 Task: Simulate Brownian motion and analyze its properties.
Action: Mouse moved to (356, 323)
Screenshot: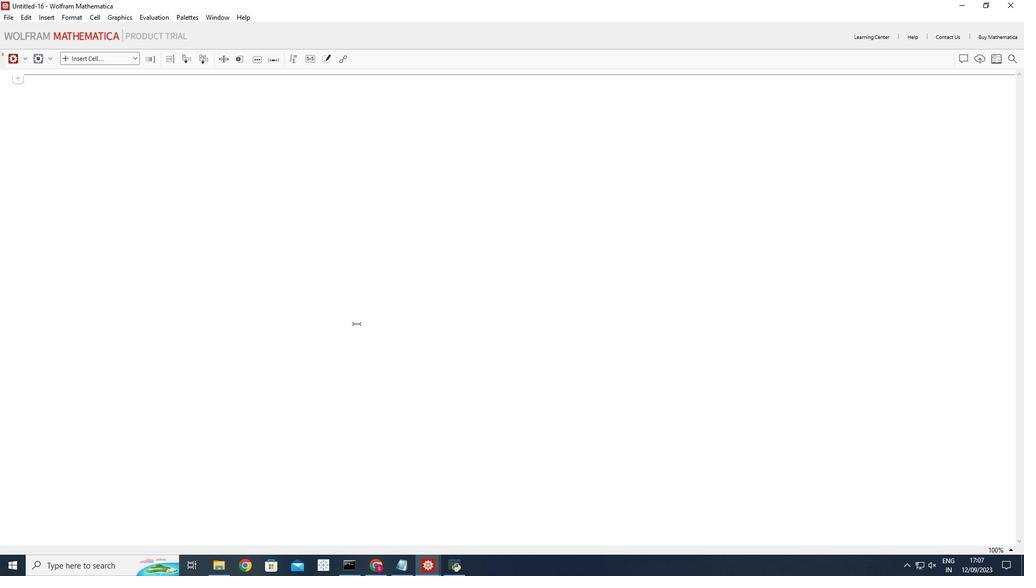 
Action: Mouse pressed left at (356, 323)
Screenshot: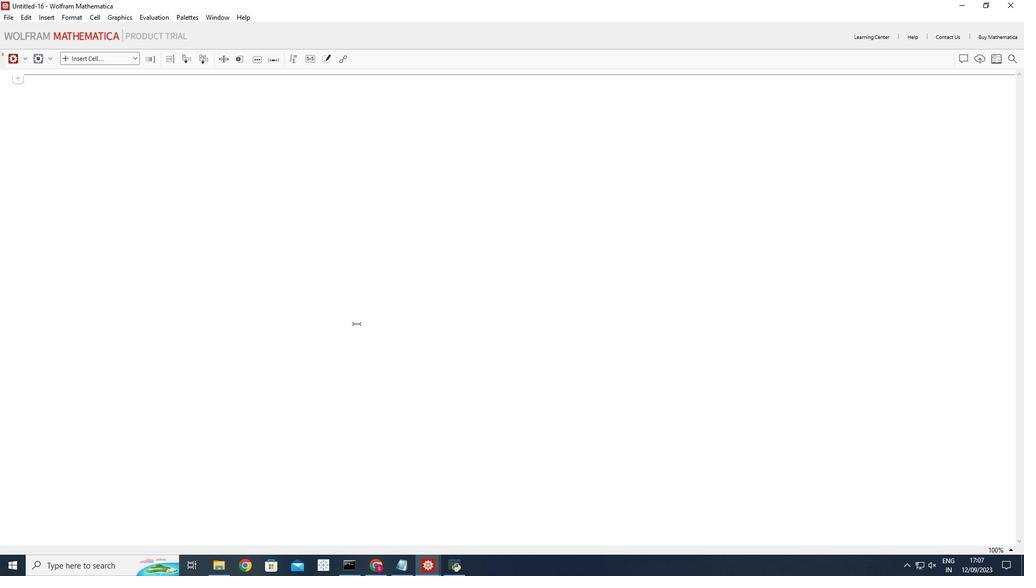 
Action: Mouse moved to (133, 56)
Screenshot: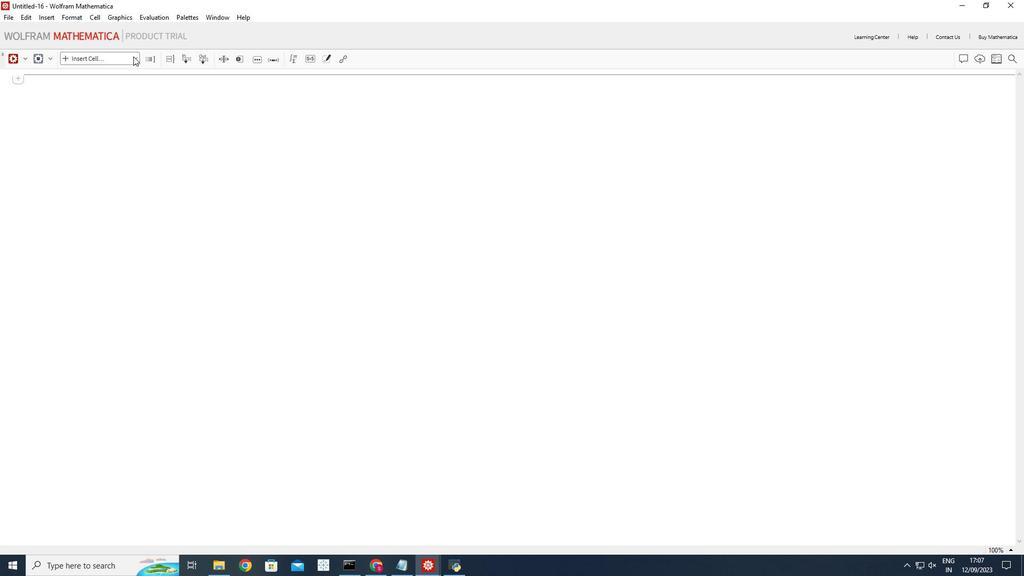 
Action: Mouse pressed left at (133, 56)
Screenshot: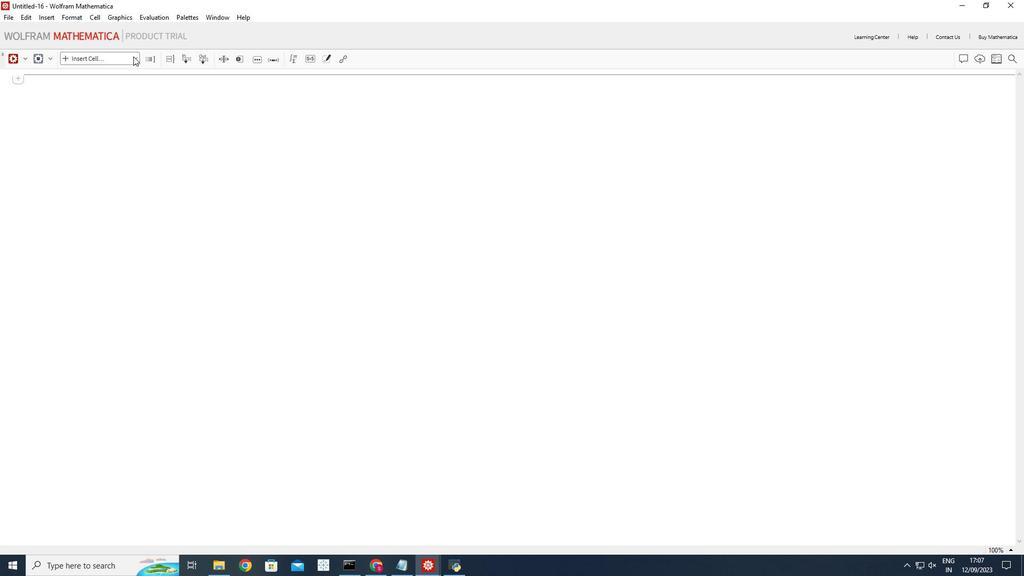 
Action: Mouse moved to (124, 77)
Screenshot: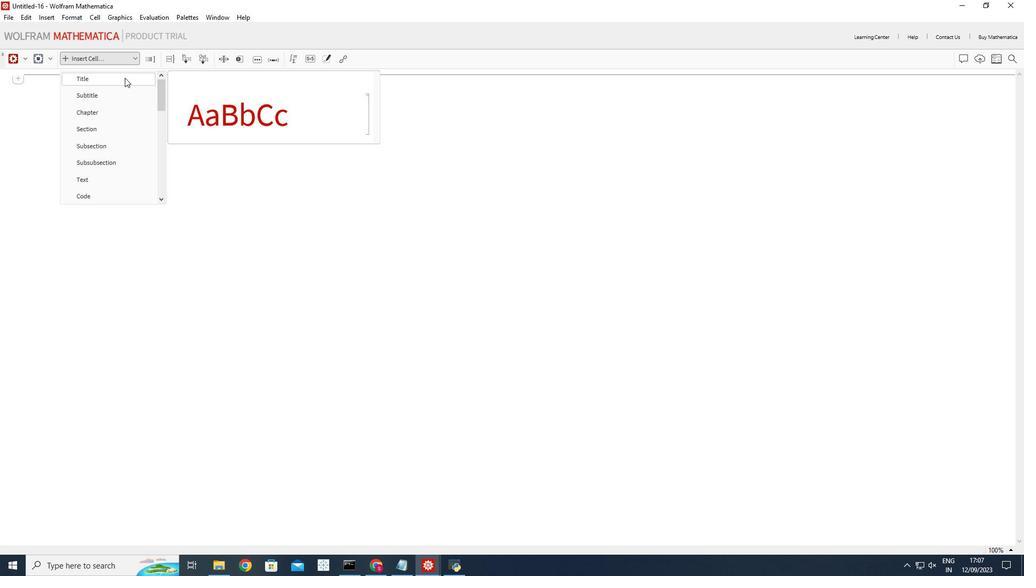 
Action: Mouse pressed left at (124, 77)
Screenshot: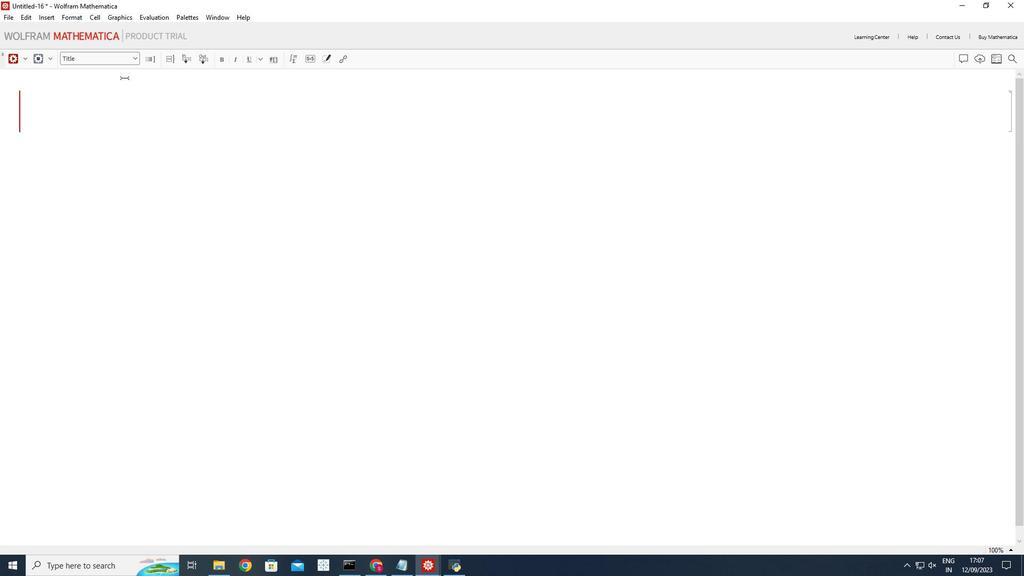 
Action: Mouse moved to (66, 106)
Screenshot: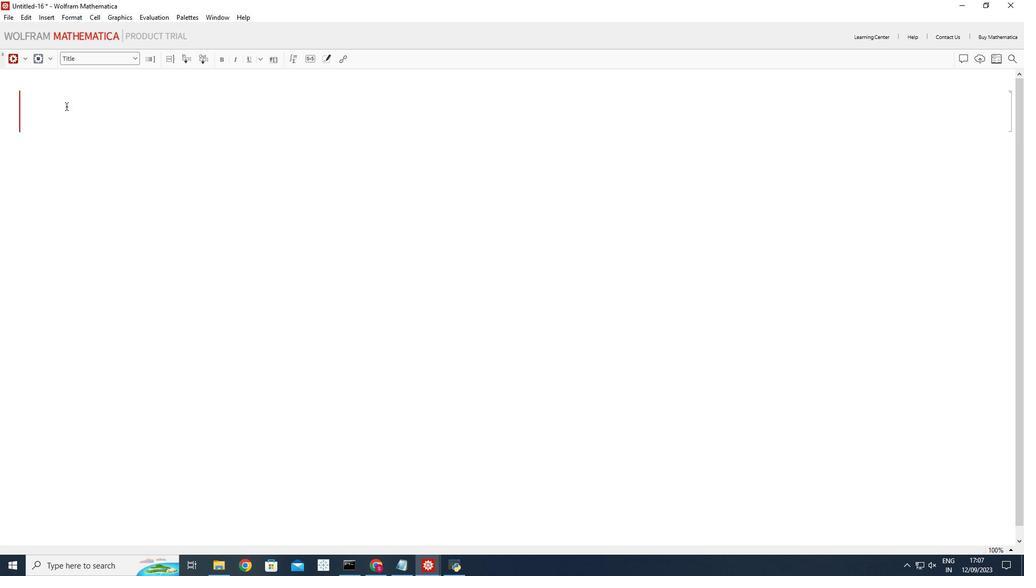 
Action: Mouse pressed left at (66, 106)
Screenshot: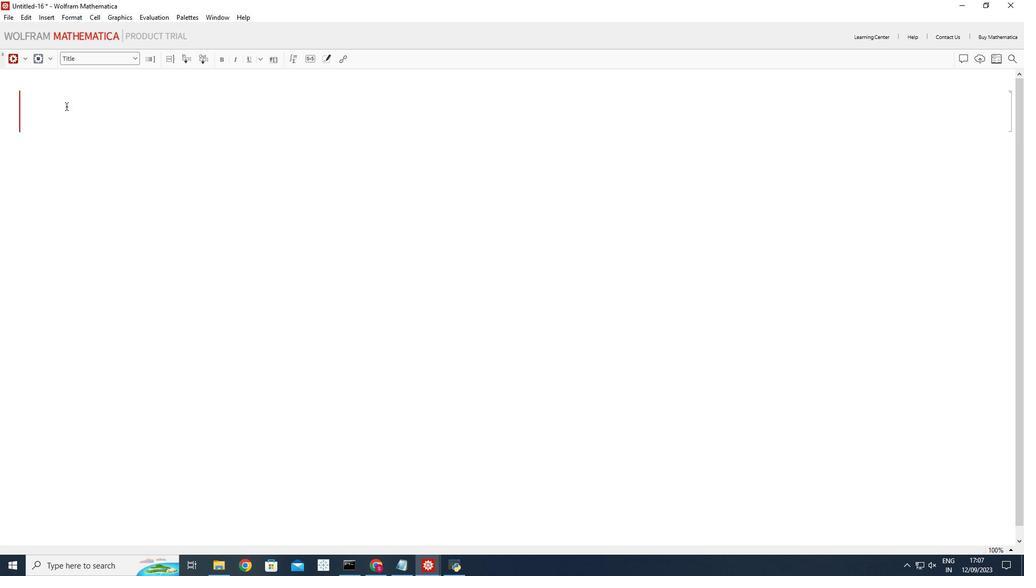 
Action: Mouse moved to (278, 273)
Screenshot: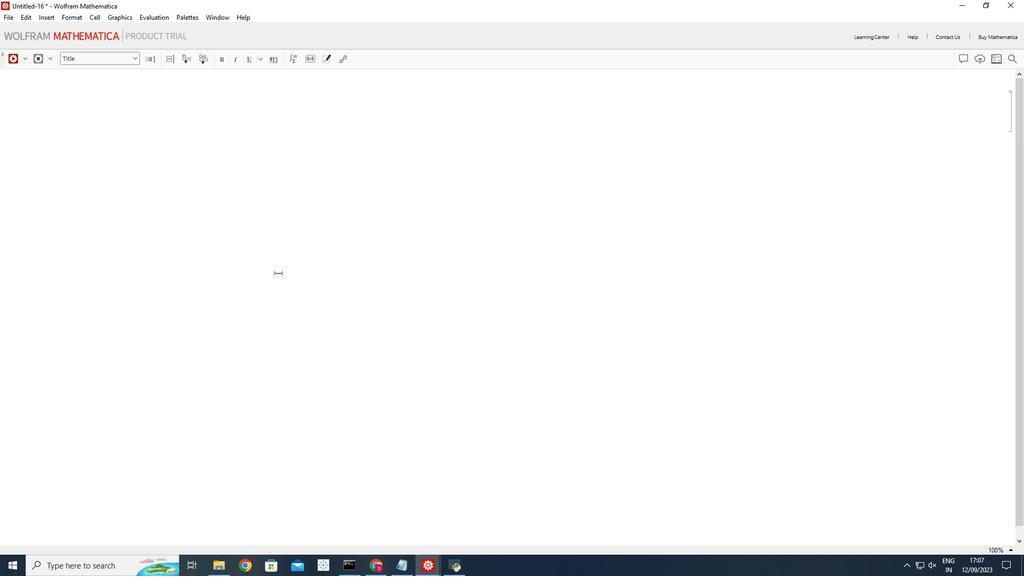 
Action: Key pressed <Key.shift_r>Brownian<Key.space><Key.shift_r>Motion
Screenshot: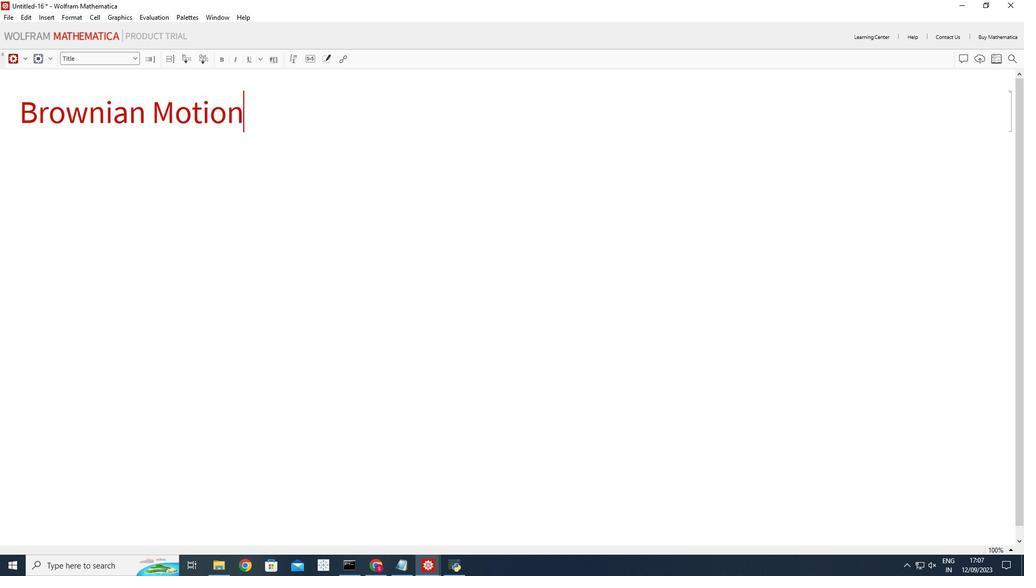 
Action: Mouse moved to (145, 235)
Screenshot: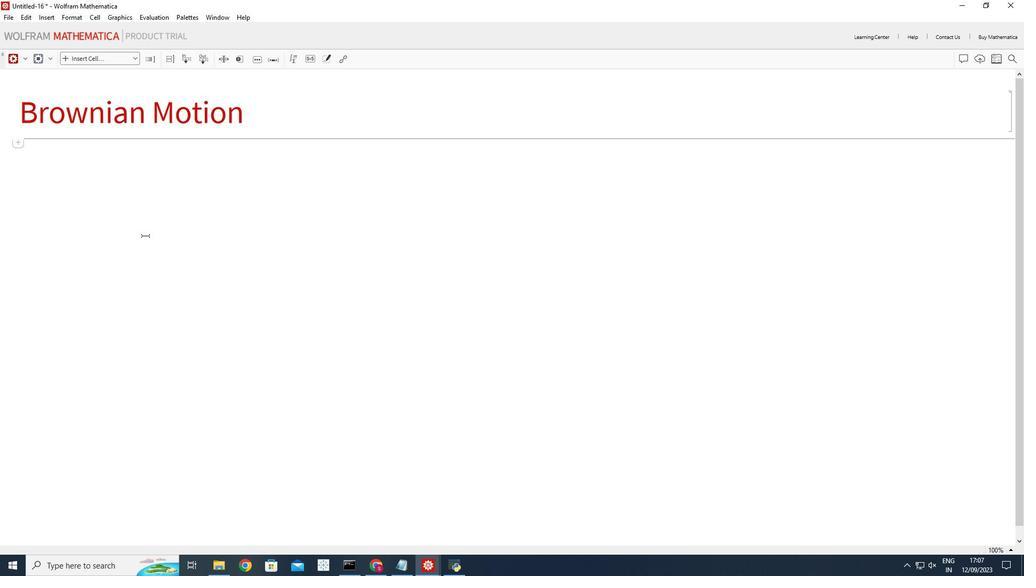 
Action: Mouse pressed left at (145, 235)
Screenshot: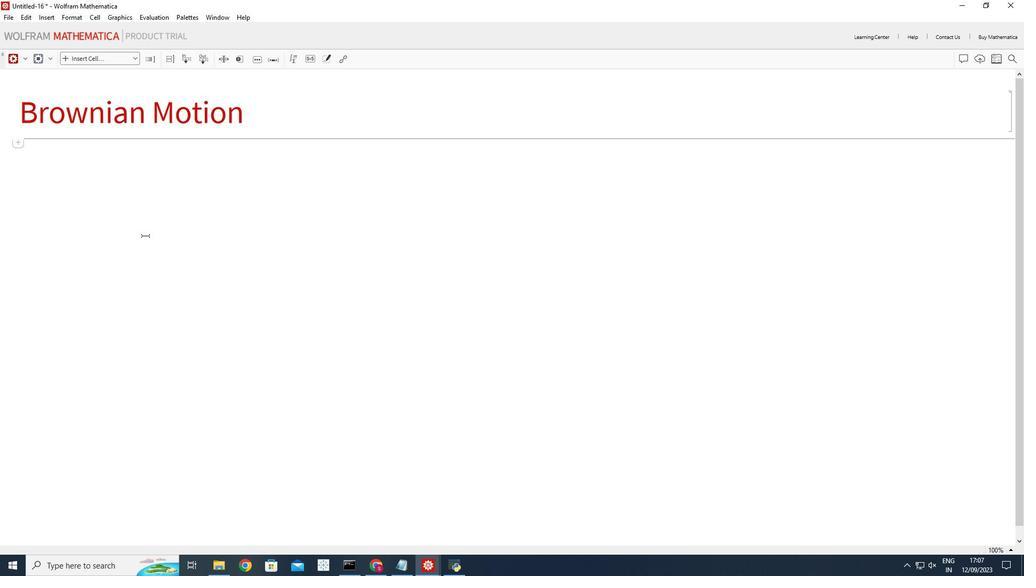 
Action: Mouse moved to (134, 57)
Screenshot: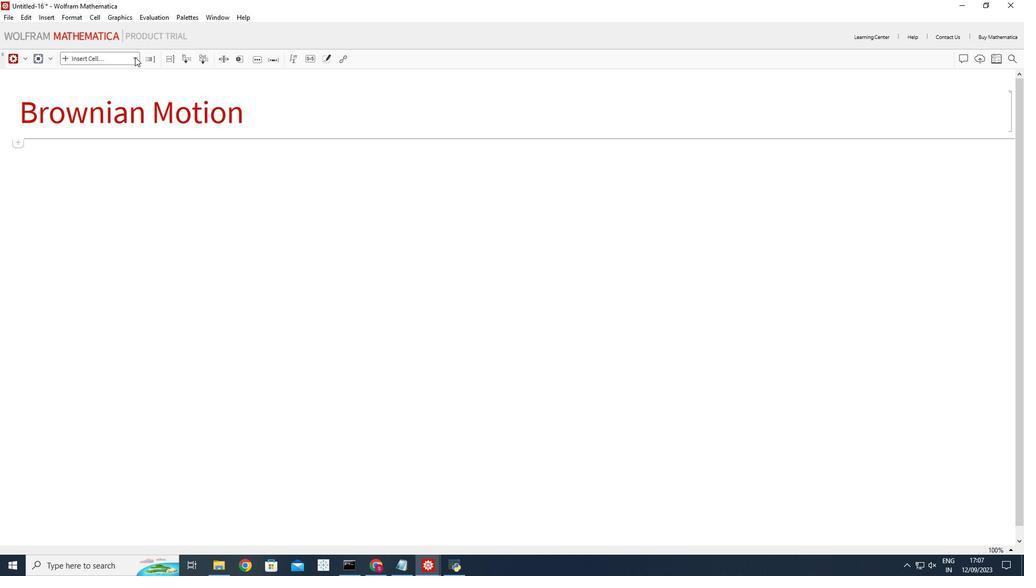 
Action: Mouse pressed left at (134, 57)
Screenshot: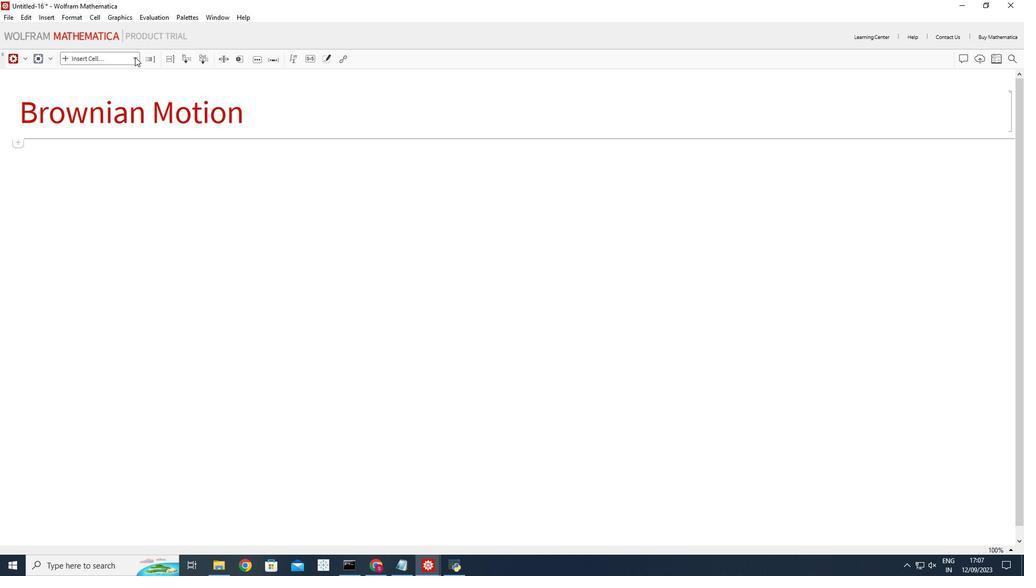 
Action: Mouse moved to (88, 197)
Screenshot: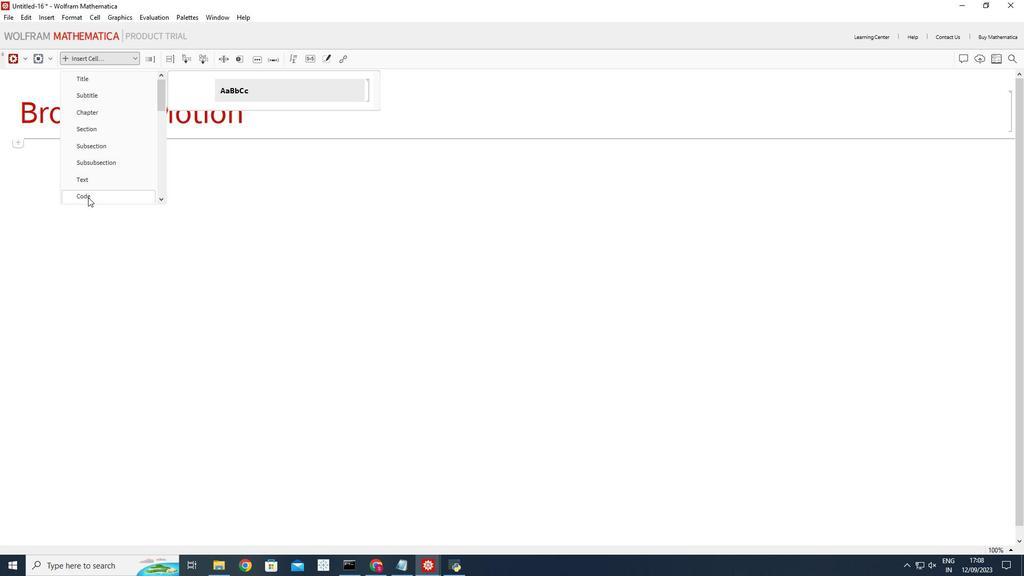 
Action: Mouse pressed left at (88, 197)
Screenshot: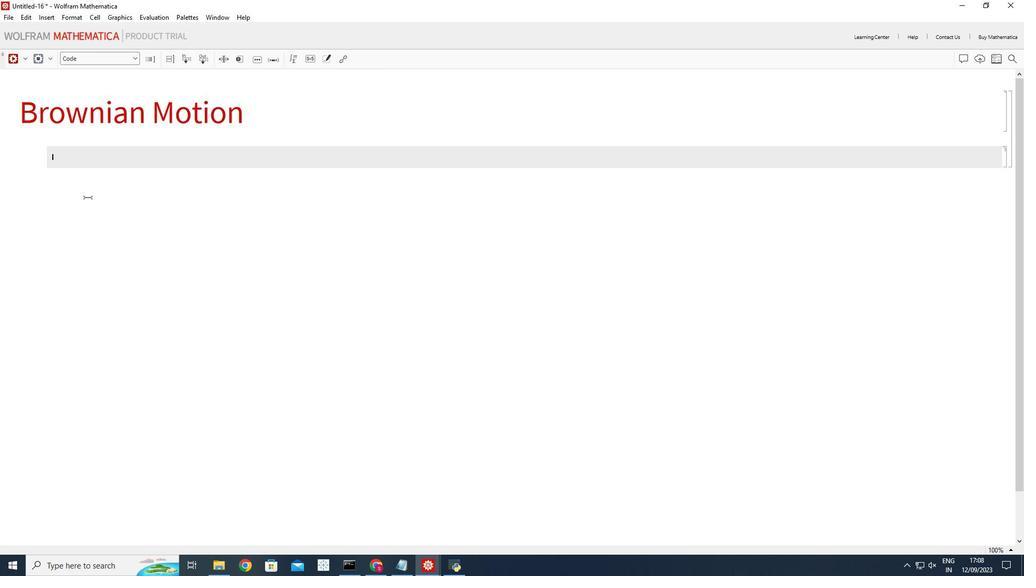
Action: Mouse moved to (82, 162)
Screenshot: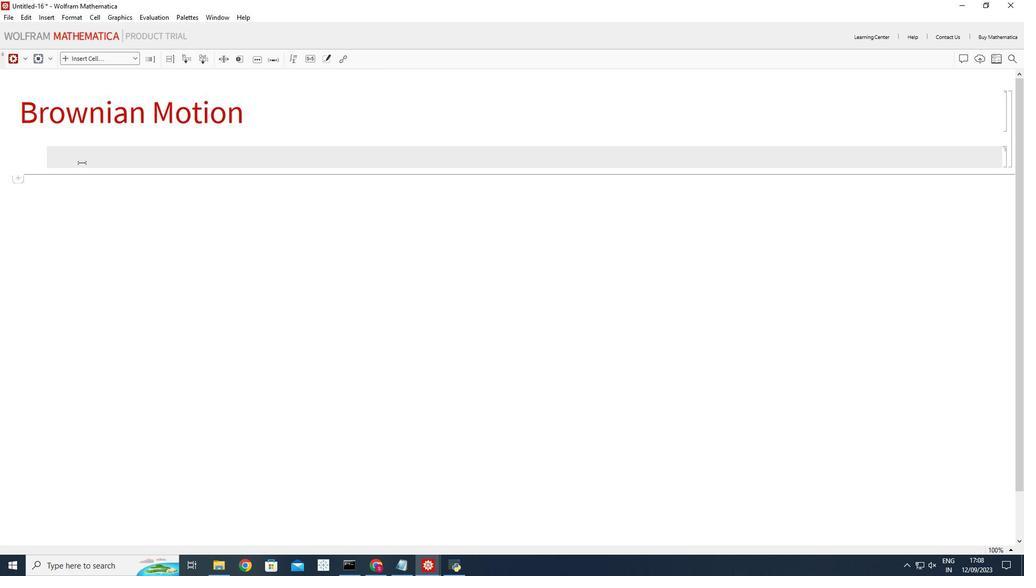
Action: Mouse pressed left at (82, 162)
Screenshot: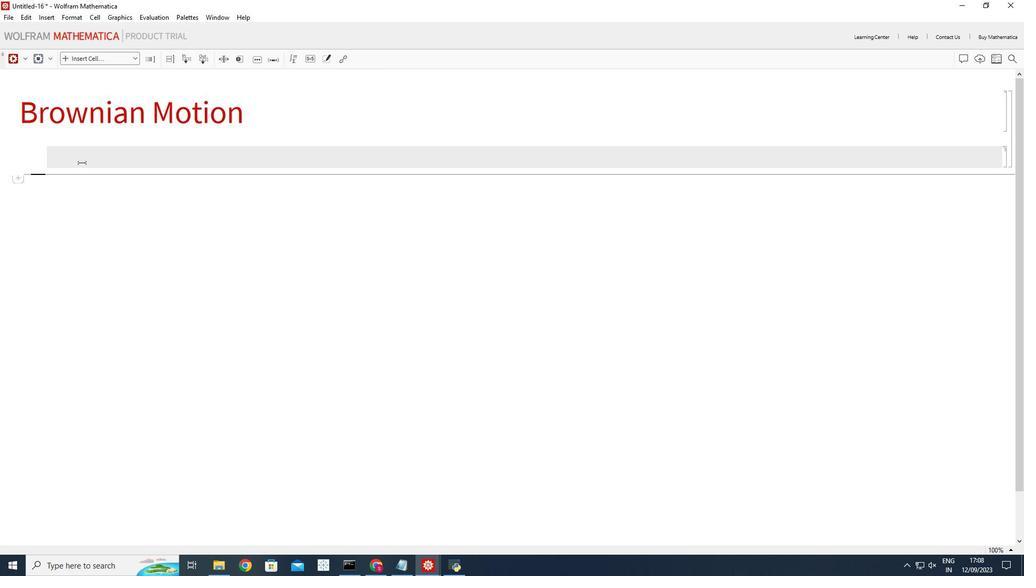 
Action: Mouse moved to (81, 154)
Screenshot: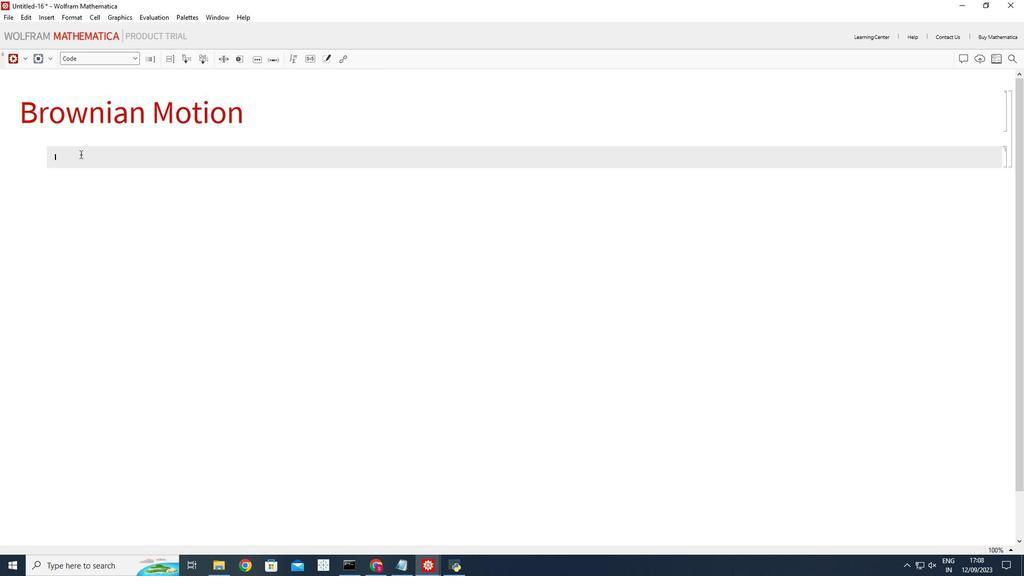 
Action: Mouse pressed left at (81, 154)
Screenshot: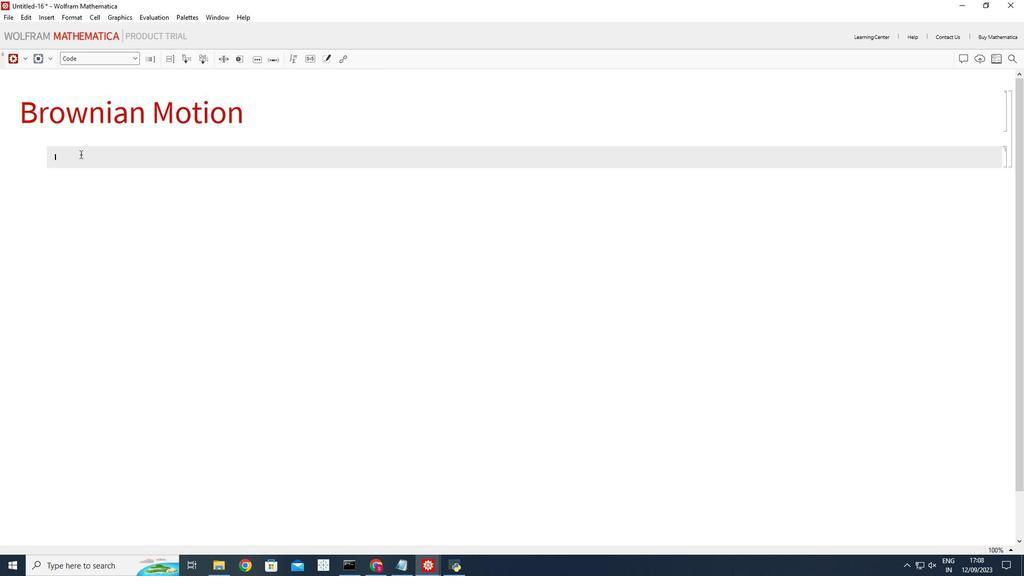 
Action: Key pressed <Key.shift_r>(<Key.shift_r>*<Key.space><Key.shift_r>Parameters<Key.space><Key.right><Key.right><Key.enter>num<Key.shift_r>Steps<Key.space>=1000;<Key.enter>dt=<Key.space>0.01;
Screenshot: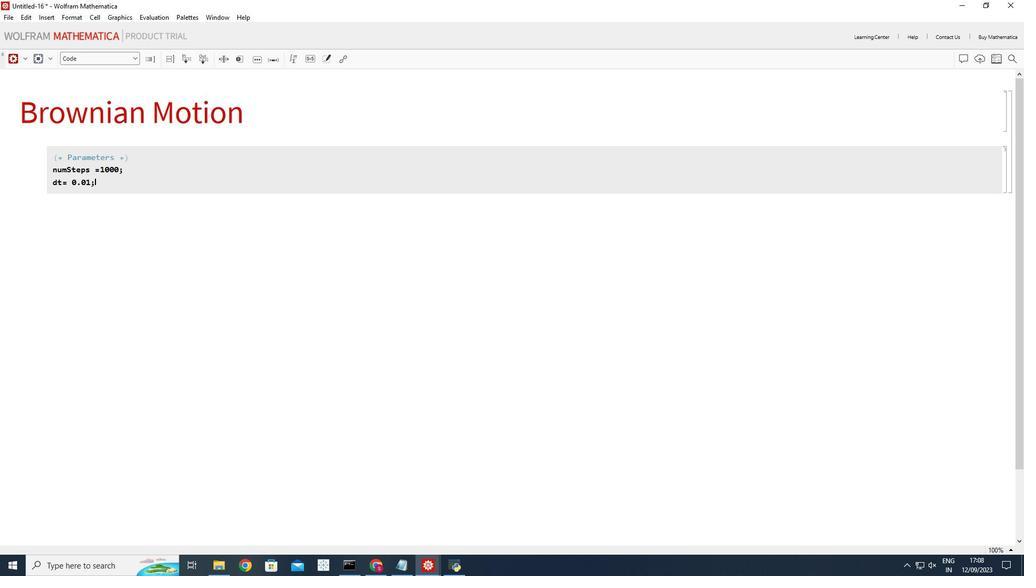 
Action: Mouse moved to (161, 172)
Screenshot: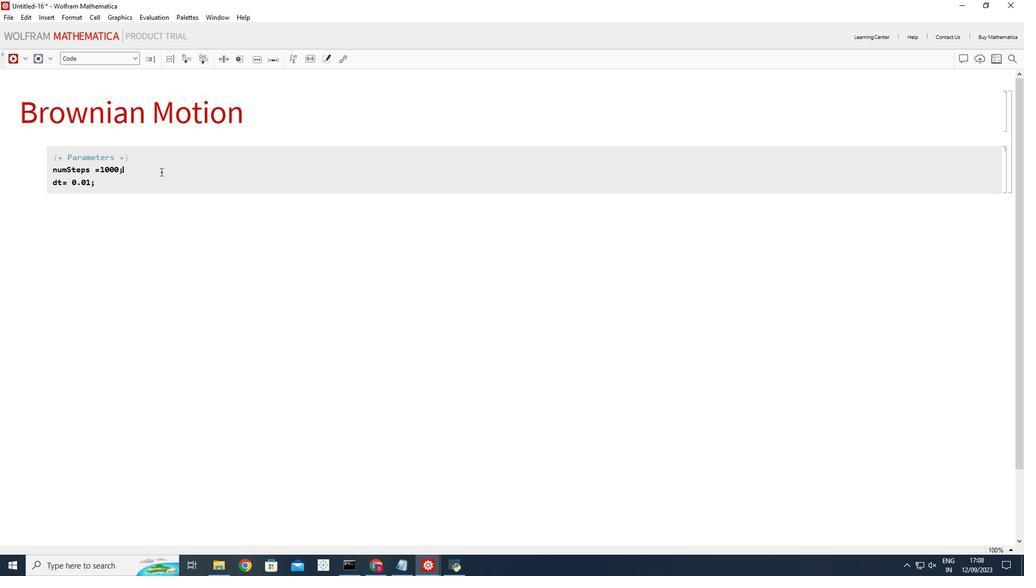
Action: Mouse pressed left at (161, 172)
Screenshot: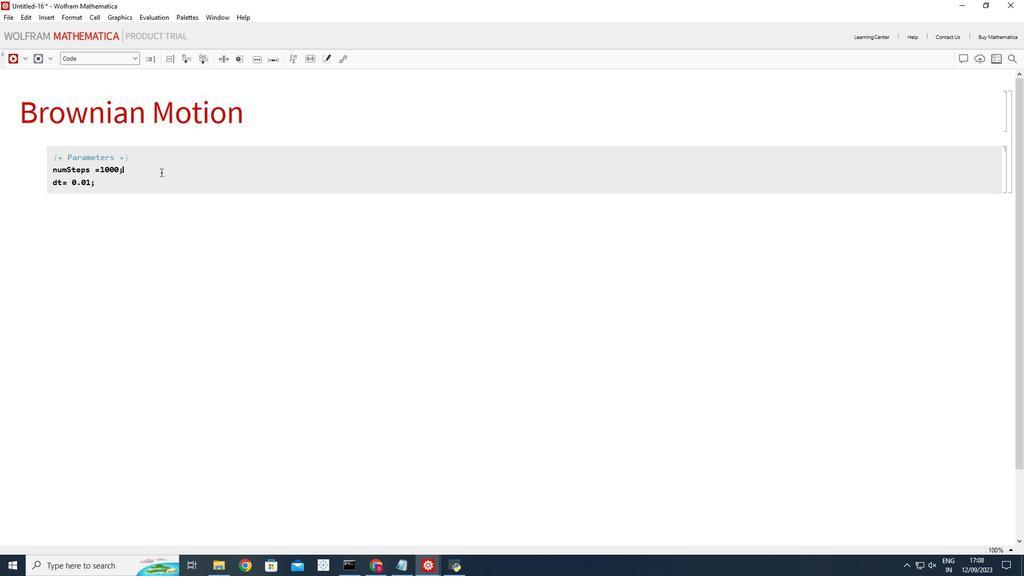 
Action: Mouse moved to (161, 172)
Screenshot: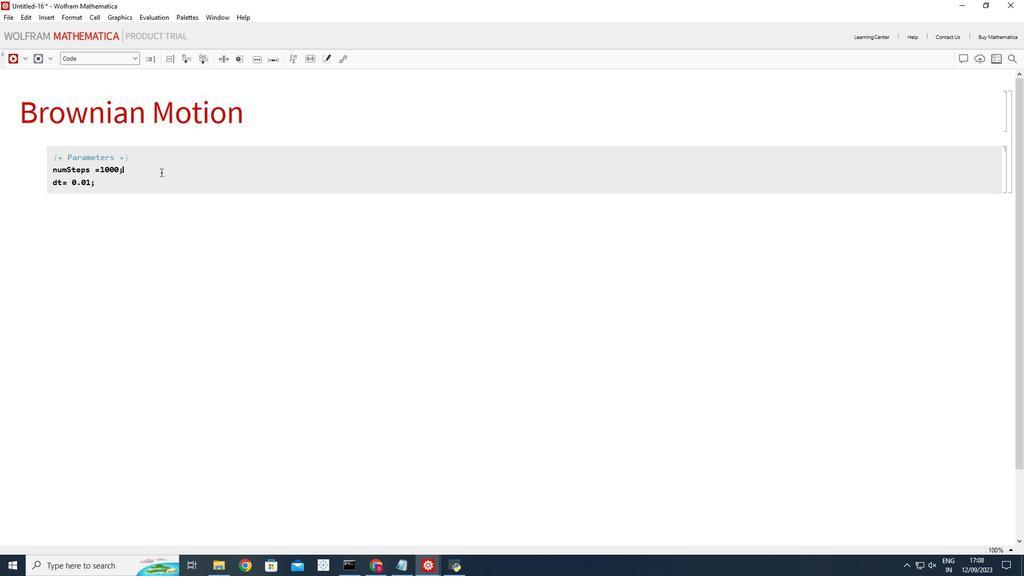 
Action: Key pressed <Key.space><Key.space><Key.space><Key.shift_r>(*<Key.space>number<Key.space>of<Key.space>time<Key.space>steps<Key.space><Key.shift_r><Key.shift_r><Key.shift_r>*)<Key.down><Key.space><Key.space><Key.space><Key.space><Key.space><Key.space><Key.shift_r>*(<Key.backspace><Key.backspace><Key.shift_r><Key.shift_r><Key.shift_r><Key.shift_r><Key.shift_r>(*<Key.space>time<Key.space>step<Key.space>size<Key.right><Key.left><Key.space><Key.right><Key.right><Key.enter>diffusion<Key.shift_r>Coefficient<Key.space>=<Key.space>1.0;<Key.enter><Key.enter><Key.shift_r>(*<Key.space><Key.shift_r>Simulate<Key.space><Key.shift_r>Brownian<Key.space>motion<Key.space><Key.right><Key.right><Key.enter><Key.shift_r>Seed<Key.shift_r>Random[0];<Key.space><Key.space><Key.space><Key.space><Key.space><Key.shift_r><Key.shift_r><Key.shift_r>(*<Key.space>set<Key.space>random<Key.space>seed<Key.space>for<Key.space>reproducibility<Key.space><Key.right><Key.right><Key.enter>displacements<Key.space>=<Key.space><Key.shift_r>Sqrt[2<Key.shift_r>*diffusion<Key.shift_r>Coefficient<Key.shift_r>*dt<Key.right><Key.shift_r>*<Key.shift_r>Random<Key.shift_r>Variate[<Key.shift_r>Normal<Key.shift_r>Distribution[01<Key.backspace>,1<Key.right>,<Key.space>num<Key.shift_r>Steps<Key.right>;<Key.enter>positions<Key.enter><Key.space>=<Key.space><Key.shift_r>Accumulate[displacements<Key.space><Key.right><Key.left><Key.backspace><Key.right>;<Key.enter><Key.enter><Key.shift_r>(*<Key.space><Key.shift_r>Plot<Key.space><Key.shift_r>Brownian<Key.space>motion<Key.space><Key.right><Key.right><Key.enter><Key.shift_r>List<Key.shift_r>Line<Key.shift_r>Plot[positions,<Key.space><Key.shift_r>Plot<Key.shift_r>Label<Key.space><Key.backspace><Key.enter><Key.backspace><Key.space>-<Key.shift_r>><Key.space><Key.shift_r>"<Key.shift_r>Simulation<Key.space>of<Key.space><Key.shift_r>Brownian<Key.space><Key.shift_r>Motion<Key.right>,<Key.space><Key.shift_r>Axes<Key.shift_r>Label<Key.enter><Key.shift_r>{"<Key.shift_r>Time,<Key.space><Key.backspace><Key.backspace><Key.right>,<Key.space><Key.shift_r>"<Key.shift_r>Position<Key.right><Key.right>,<Key.space><Key.shift_r>Grid<Key.shift_r>Lines<Key.enter><Key.shift_r>Automatic,<Key.space><Key.shift_r>Mesh<Key.enter><Key.shift_r>All<Key.right><Key.enter><Key.enter><Key.shift_r>(*<Key.space><Key.shift_r><Key.caps_lock>A<Key.caps_lock>naly<Key.backspace>yze<Key.space>properties<Key.space><Key.right><Key.right><Key.enter>mean<Key.shift_r>Position<Key.space>=<Key.space><Key.shift_r>Mean[positions<Key.right>;<Key.enter>variance<Key.shift_r>Positions<Key.backspace><Key.space>=<Key.shift_r>Variance[<Key.shift_r>Positions<Key.right>;<Key.left><Key.left><Key.left><Key.left><Key.left><Key.left><Key.left><Key.left><Key.left><Key.left><Key.left><Key.backspace>p<Key.right><Key.right><Key.right><Key.right><Key.right><Key.right><Key.right><Key.right><Key.right><Key.right><Key.right><Key.right><Key.right><Key.left><Key.enter>mean<Key.shift_r>Squared<Key.shift_r>Displacement<Key.space><Key.backspace>=<Key.space><Key.shift_r>Mean[<Key.shift_r><Key.shift_r><Key.shift_r>(positions<Key.space>-<Key.space>positions[[1]]<Key.shift_r><Key.shift_r><Key.shift_r><Key.shift_r><Key.shift_r><Key.shift_r><Key.shift_r><Key.shift_r><Key.shift_r><Key.shift_r><Key.shift_r><Key.shift_r><Key.shift_r><Key.shift_r><Key.shift_r>^2<Key.right><Key.right><Key.left><Key.left><Key.right><Key.right>;<Key.enter><Key.enter><Key.shift_r>Print[<Key.shift_r>"<Key.shift_r>Mean<Key.space><Key.shift_r>O<Key.backspace><Key.shift_r>Position<Key.shift_r>:<Key.space><Key.right>,<Key.space>mean<Key.shift_r>Position<Key.enter><Key.right>;<Key.enter><Key.shift_r>Print[<Key.shift_r>"<Key.shift_r>Variance<Key.space>of<Key.space><Key.shift_r><Key.shift_r><Key.shift_r><Key.shift_r><Key.shift_r><Key.shift_r><Key.shift_r><Key.shift_r><Key.shift_r><Key.shift_r><Key.shift_r>Position<Key.shift_r>:<Key.space><Key.right><Key.right><Key.left>,<Key.space>variance<Key.shift_r>Position<Key.right>;<Key.enter><Key.shift_r>Print['<Key.backspace><Key.shift_r>"<Key.shift_r>Mean<Key.space><Key.shift_r>Squared<Key.space>dis<Key.backspace><Key.backspace><Key.backspace><Key.shift_r>Displacement<Key.shift_r>:<Key.space><Key.right>,<Key.space>mean<Key.shift_r>Squared<Key.shift_r>Displacement<Key.enter><Key.right>;<Key.shift_r><Key.enter><Key.shift_r><Key.enter>
Screenshot: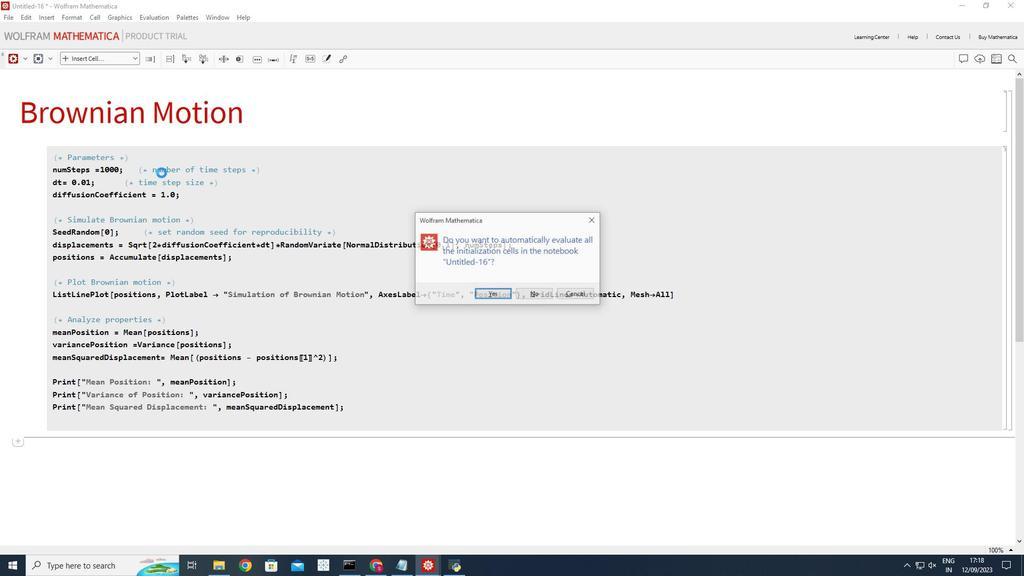 
Action: Mouse moved to (489, 291)
Screenshot: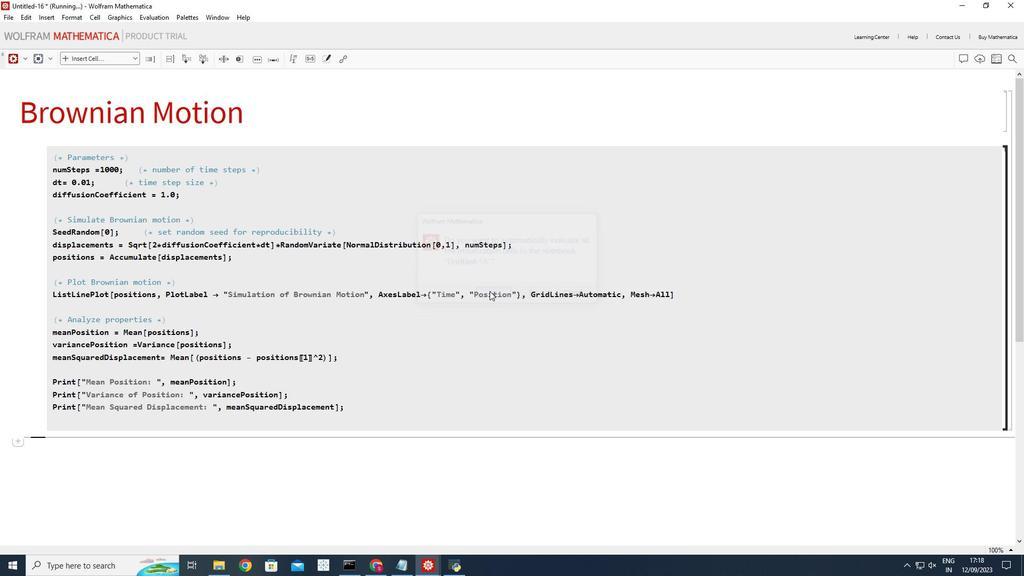 
Action: Mouse pressed left at (489, 291)
Screenshot: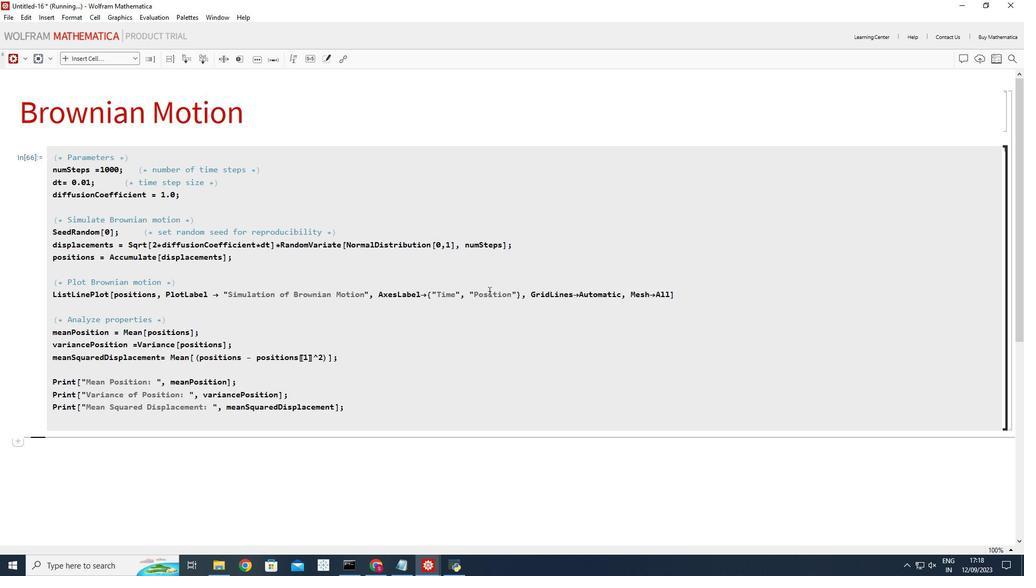 
Action: Mouse moved to (446, 271)
Screenshot: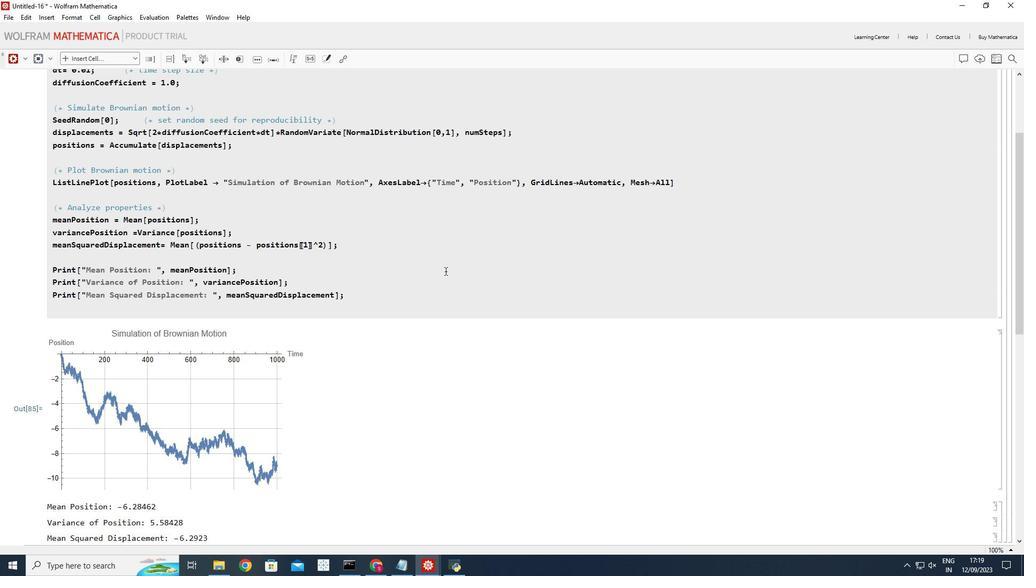 
Action: Mouse scrolled (446, 271) with delta (0, 0)
Screenshot: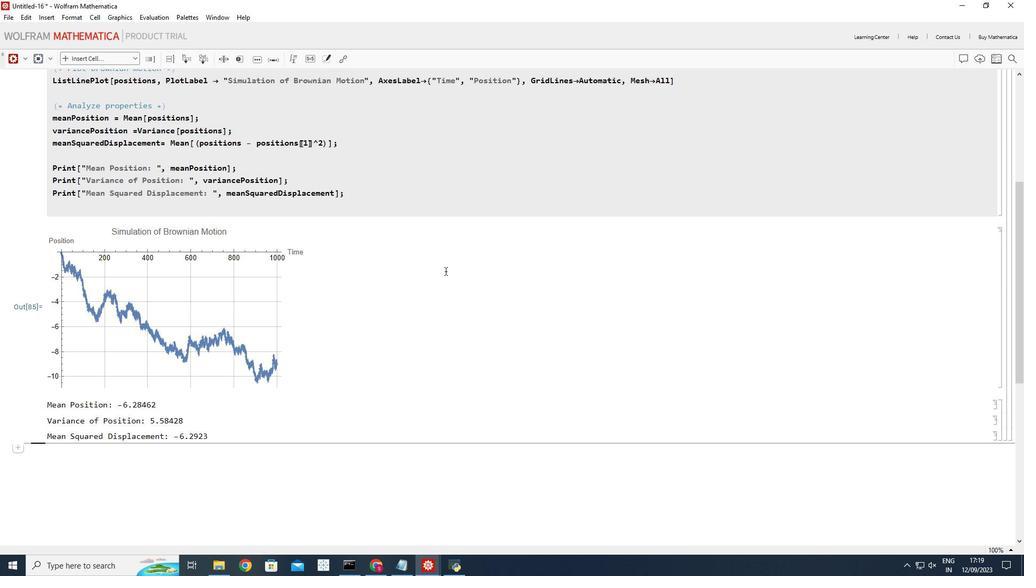 
Action: Mouse scrolled (446, 271) with delta (0, 0)
Screenshot: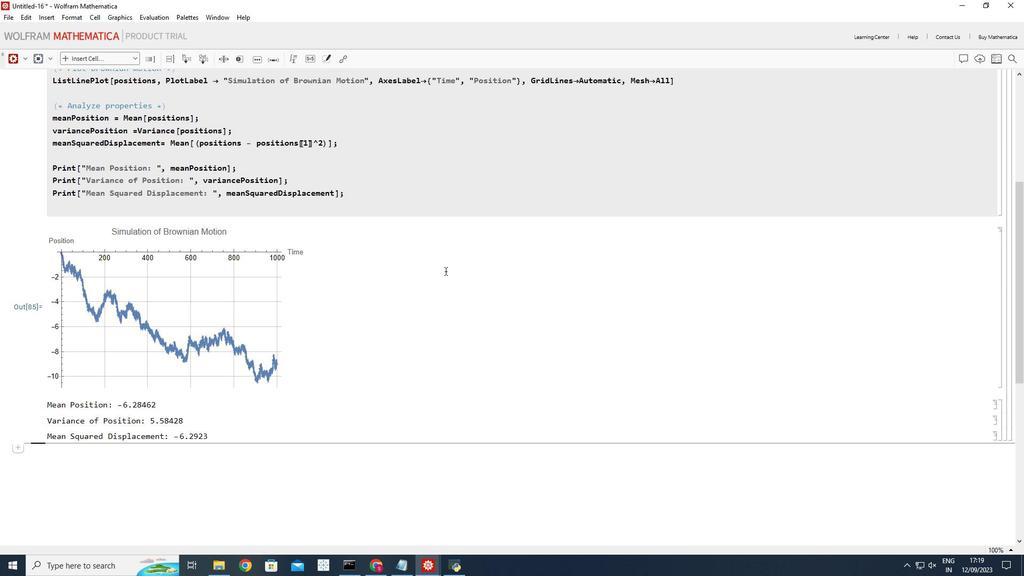 
Action: Mouse scrolled (446, 271) with delta (0, 0)
Screenshot: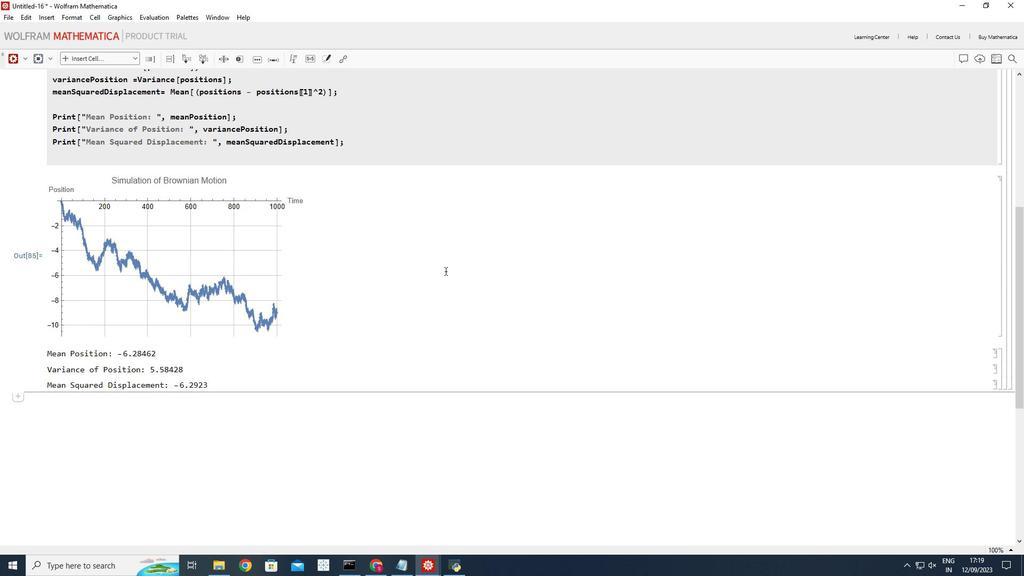 
Action: Mouse moved to (179, 285)
Screenshot: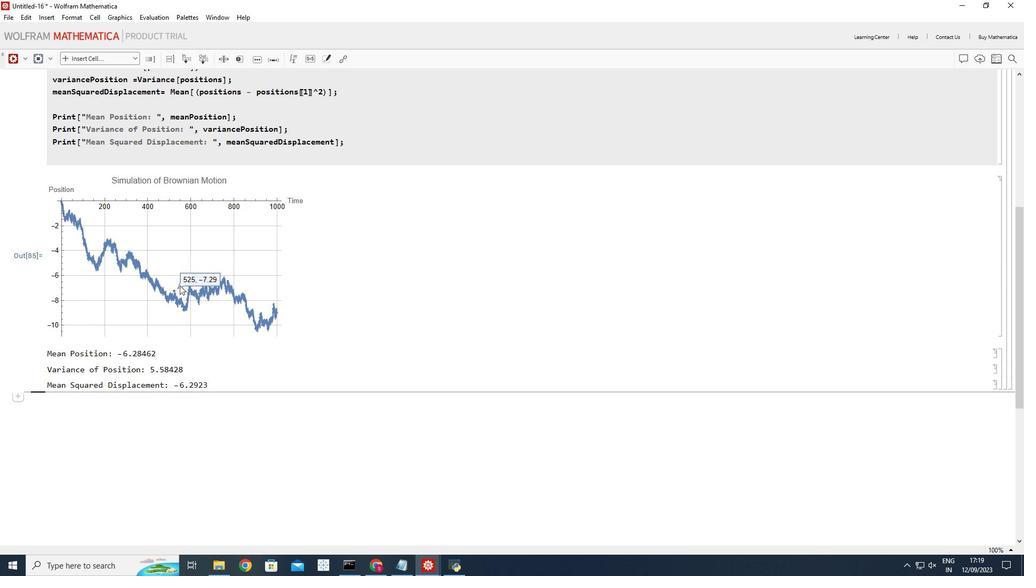 
Action: Mouse pressed left at (179, 285)
Screenshot: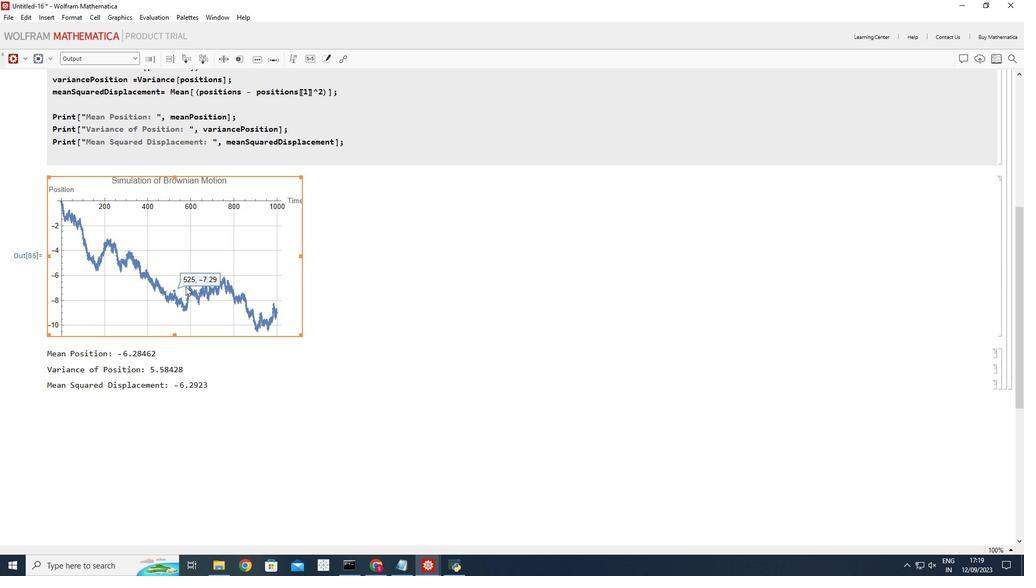 
Action: Mouse moved to (301, 334)
Screenshot: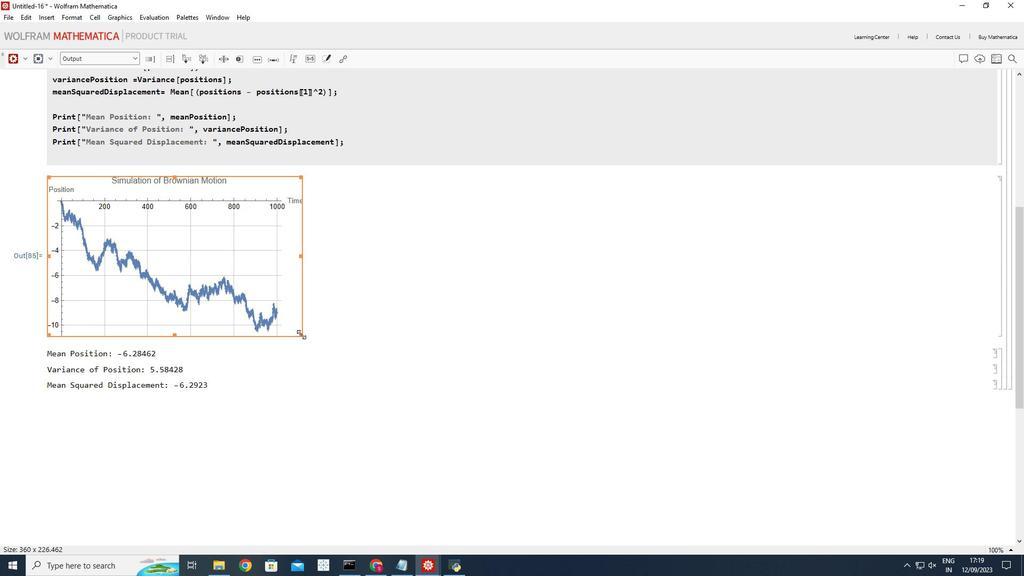 
Action: Mouse pressed left at (301, 334)
Screenshot: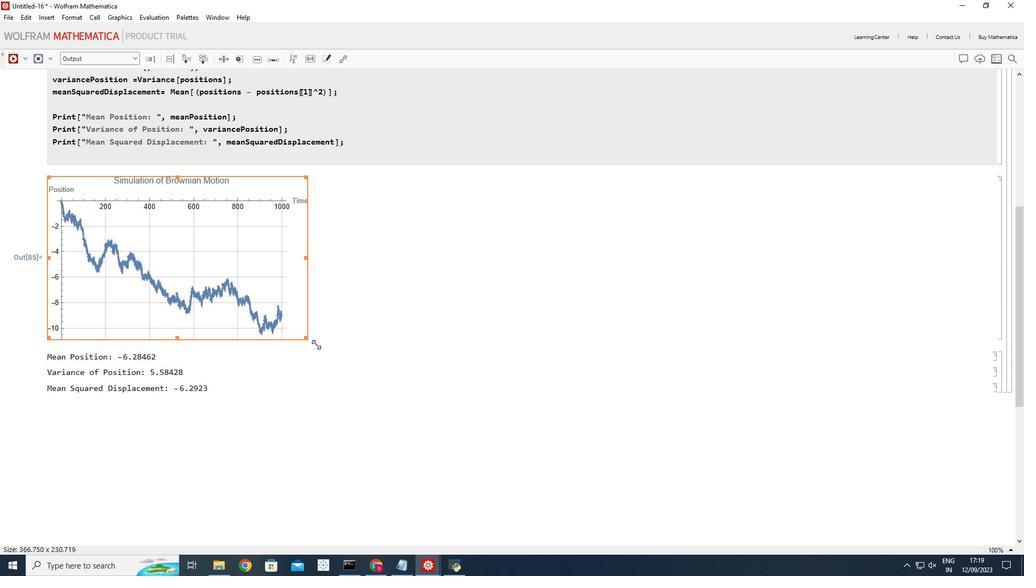 
Action: Mouse moved to (557, 407)
Screenshot: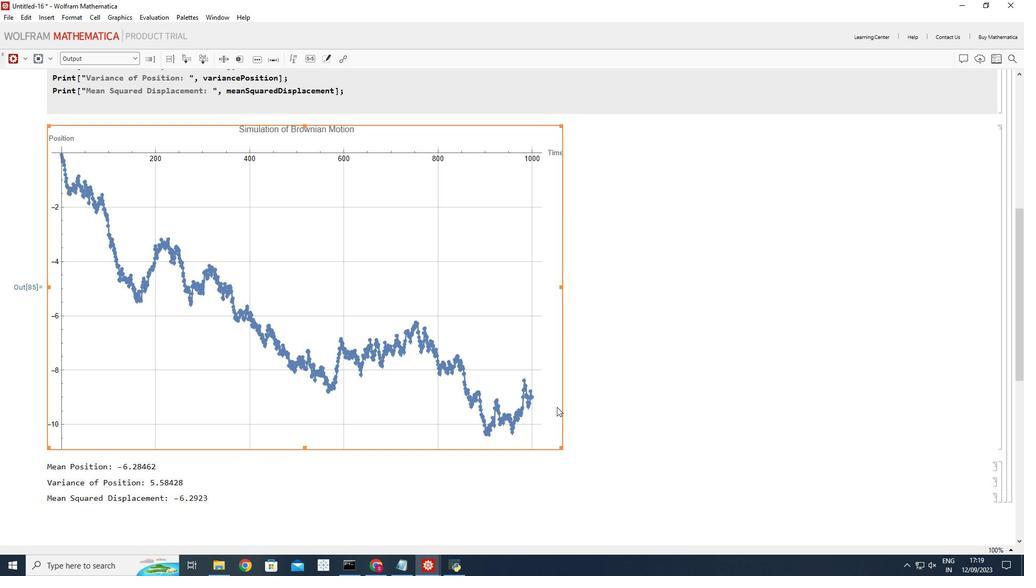
Action: Mouse scrolled (557, 406) with delta (0, 0)
Screenshot: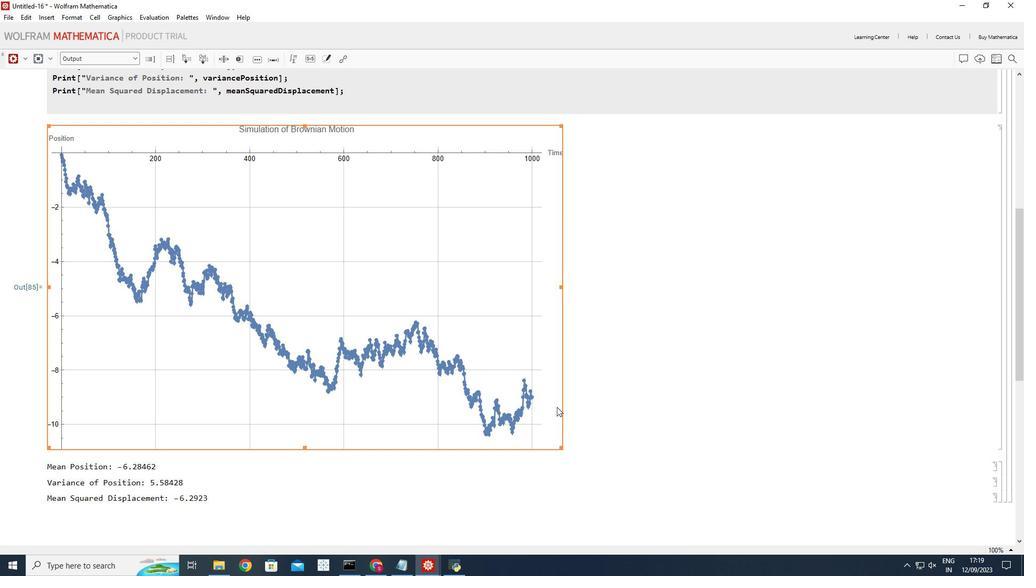 
Action: Mouse moved to (595, 391)
Screenshot: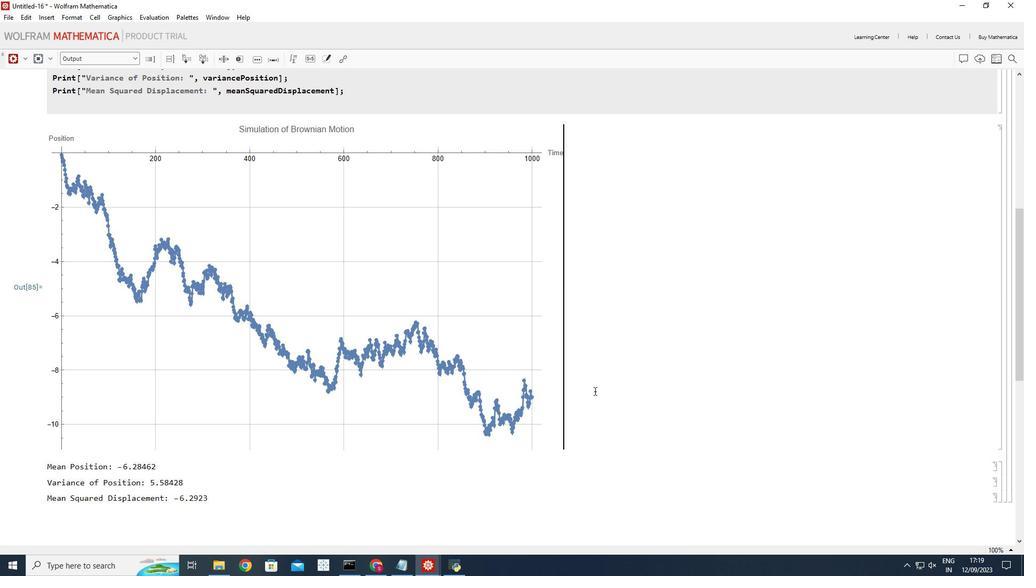 
Action: Mouse pressed left at (595, 391)
Screenshot: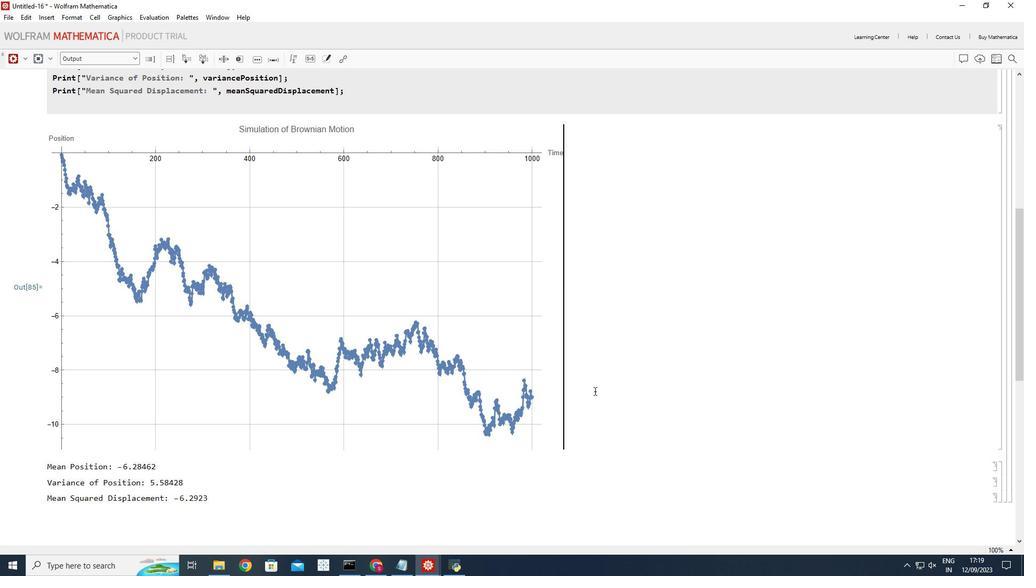 
Action: Mouse moved to (596, 352)
Screenshot: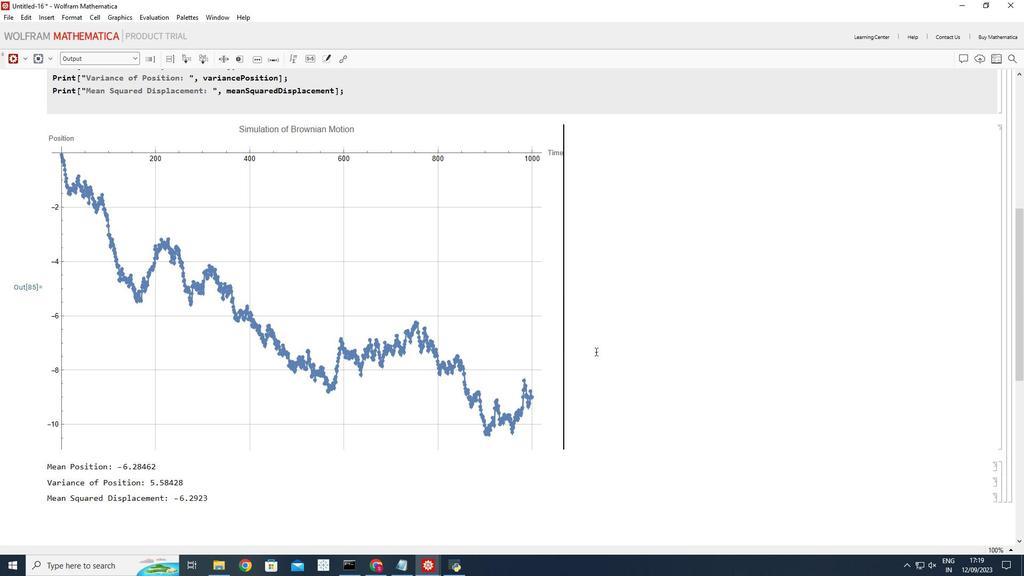 
Action: Mouse pressed left at (596, 352)
Screenshot: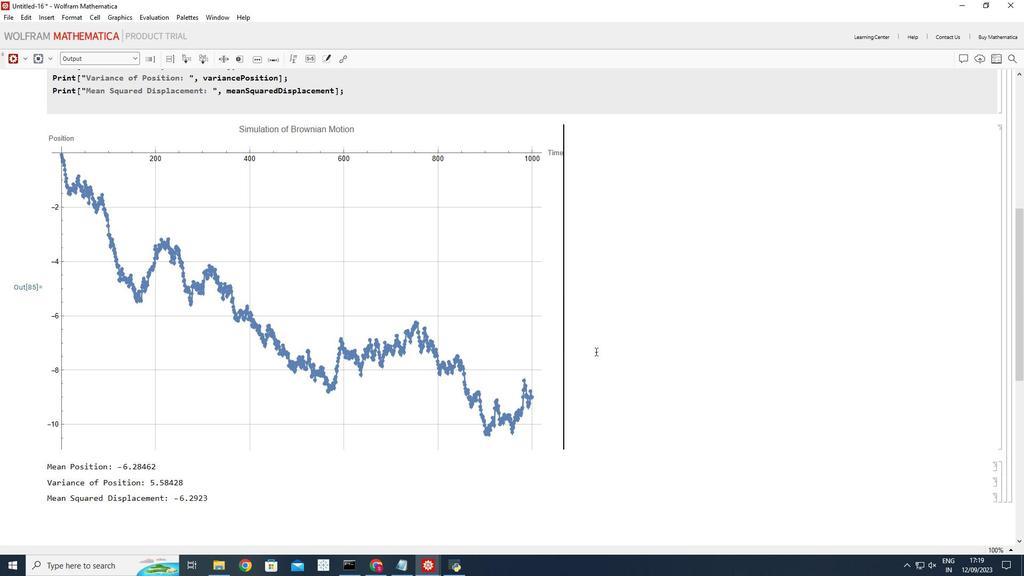 
Action: Key pressed <Key.enter>
Screenshot: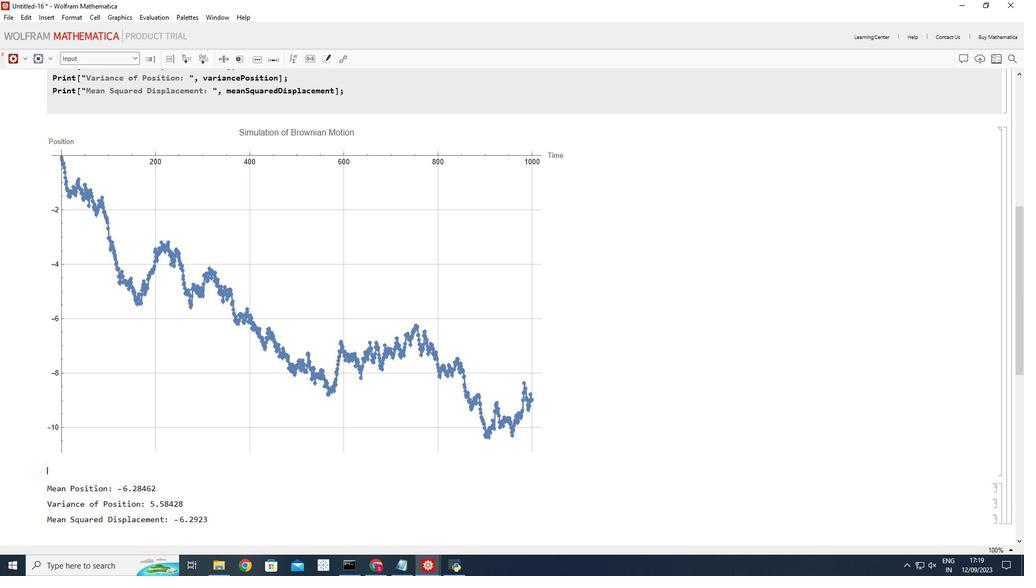 
Action: Mouse scrolled (596, 351) with delta (0, 0)
Screenshot: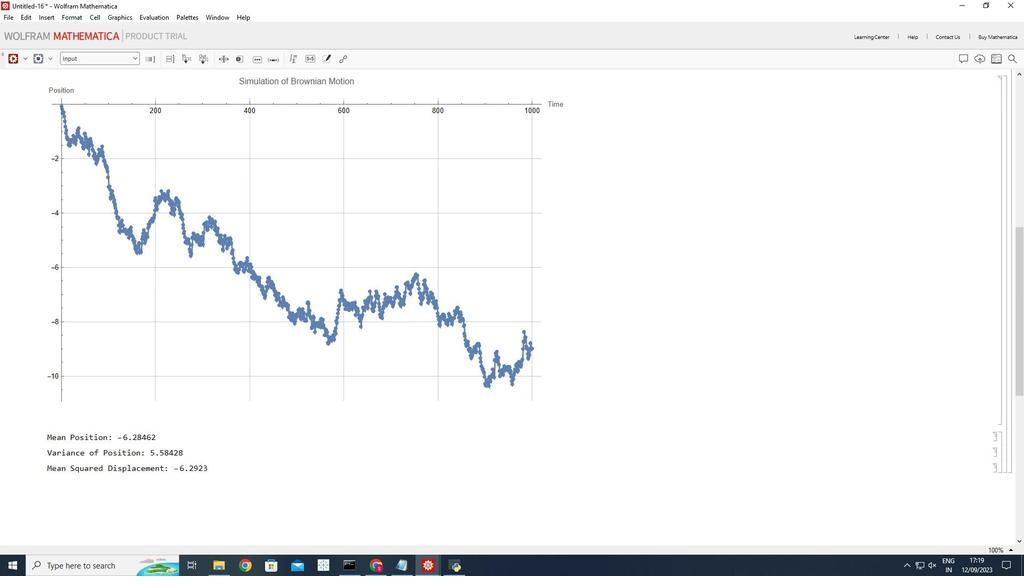 
